 Task: Create a due date automation trigger when advanced on, on the wednesday of the week before a card is due add fields with custom field "Resume" set to a date less than 1 days ago at 11:00 AM.
Action: Mouse moved to (990, 79)
Screenshot: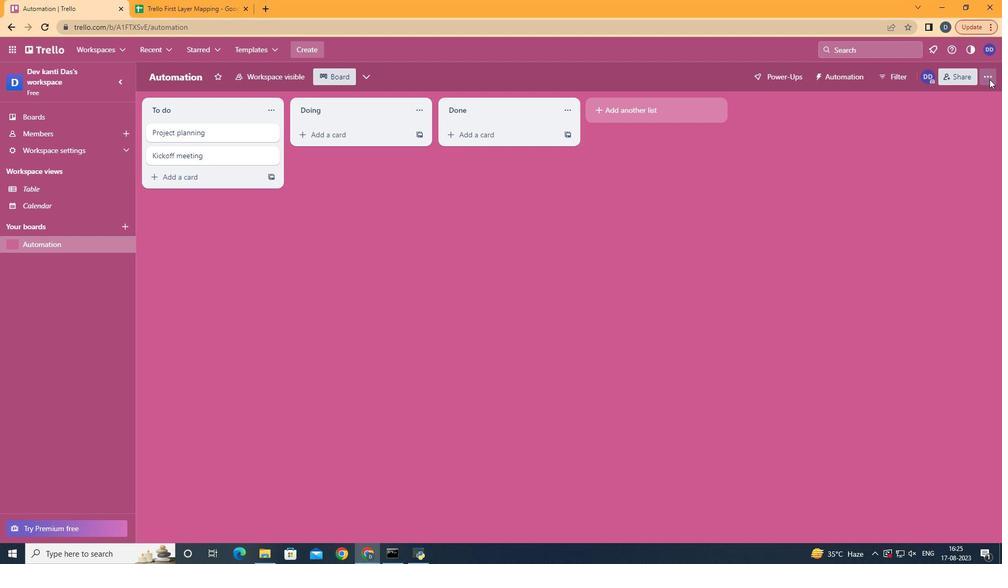 
Action: Mouse pressed left at (990, 79)
Screenshot: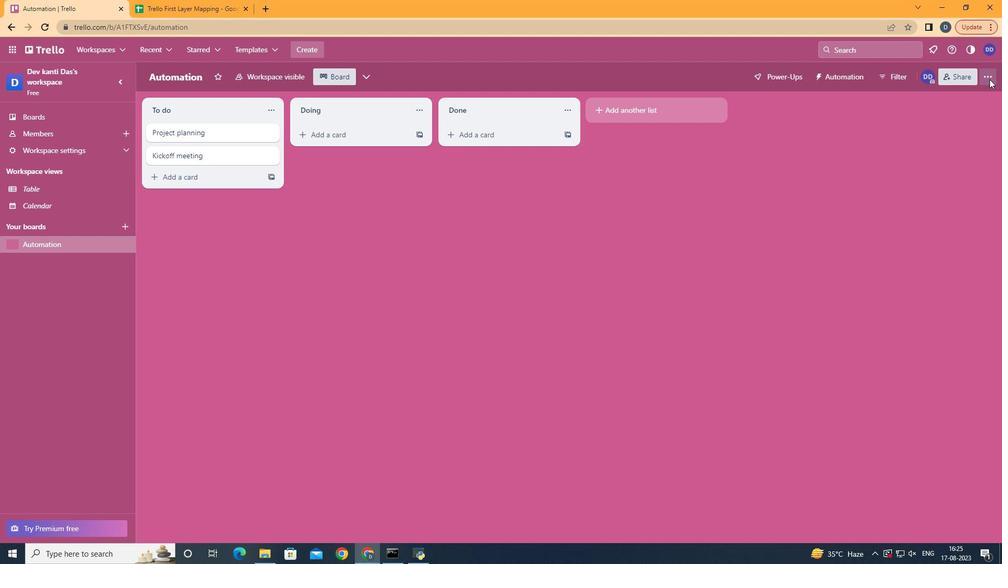 
Action: Mouse moved to (912, 224)
Screenshot: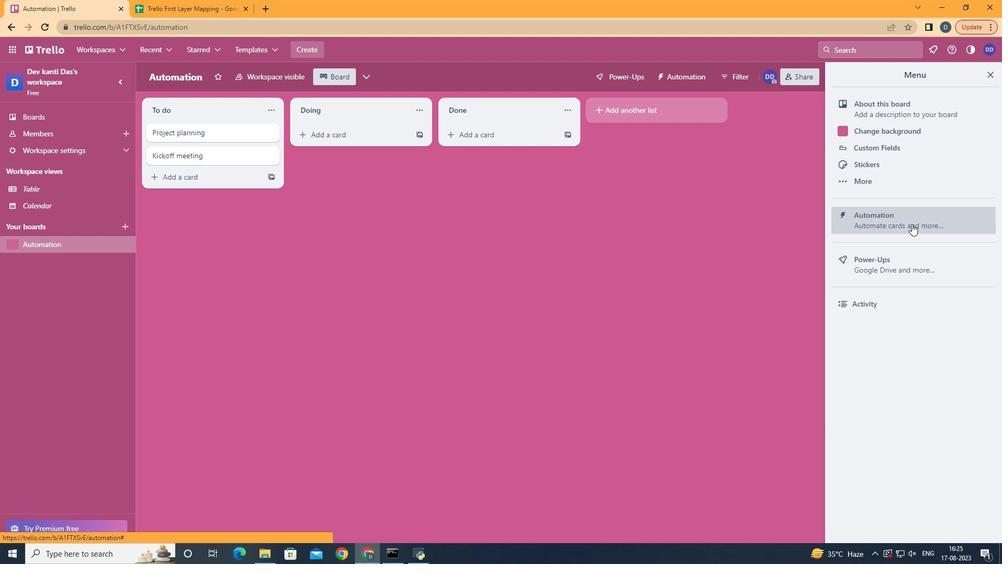 
Action: Mouse pressed left at (912, 224)
Screenshot: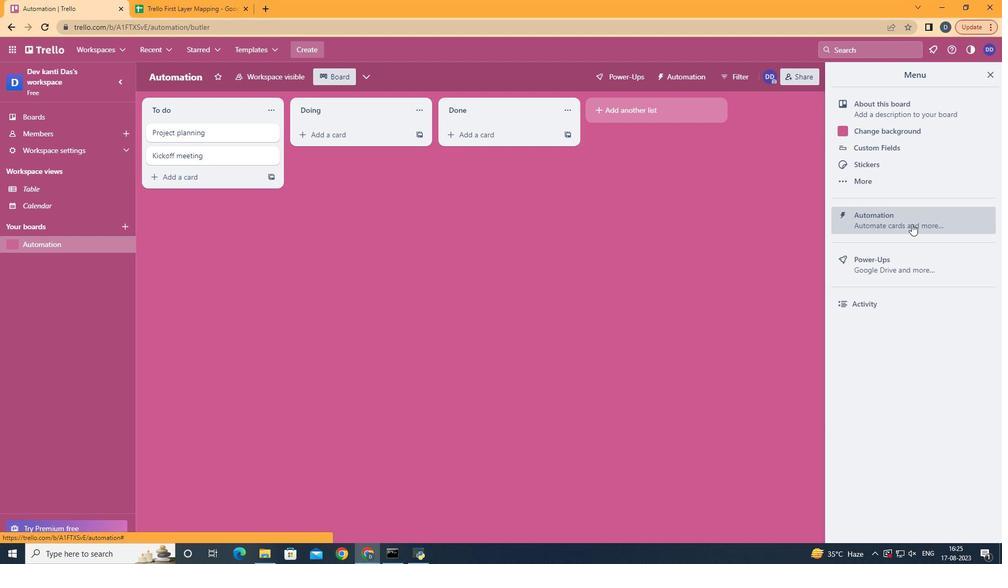 
Action: Mouse moved to (177, 215)
Screenshot: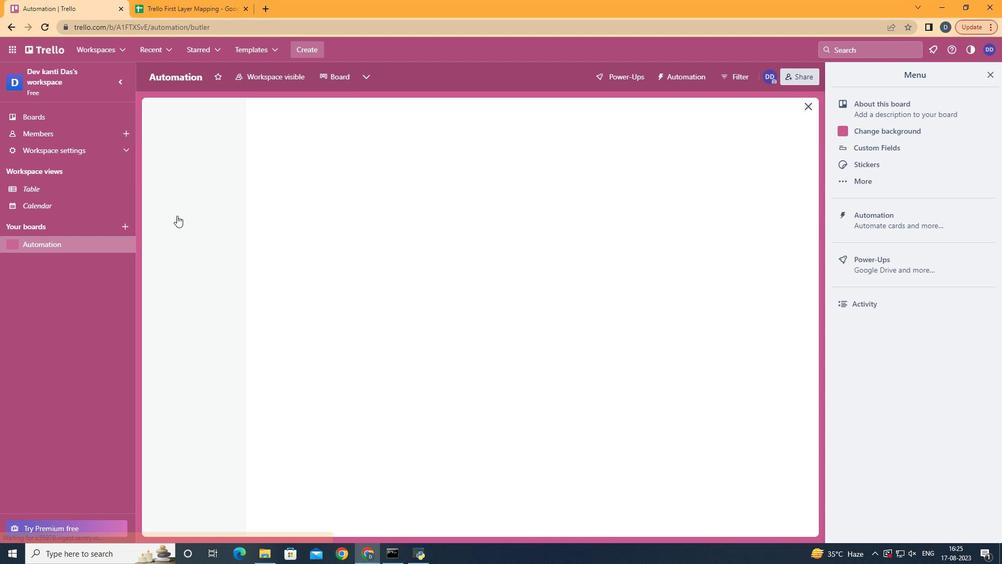 
Action: Mouse pressed left at (177, 215)
Screenshot: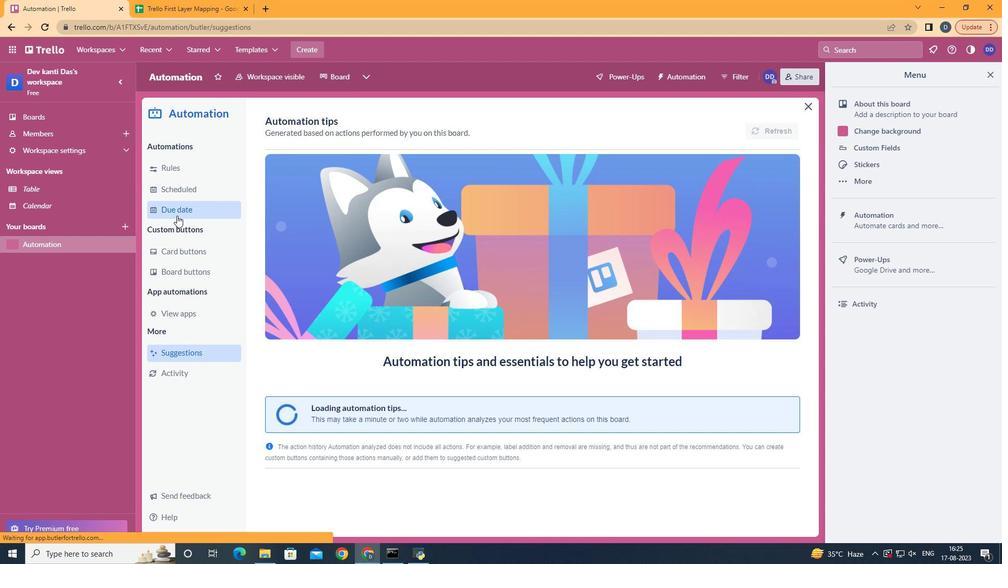 
Action: Mouse moved to (728, 120)
Screenshot: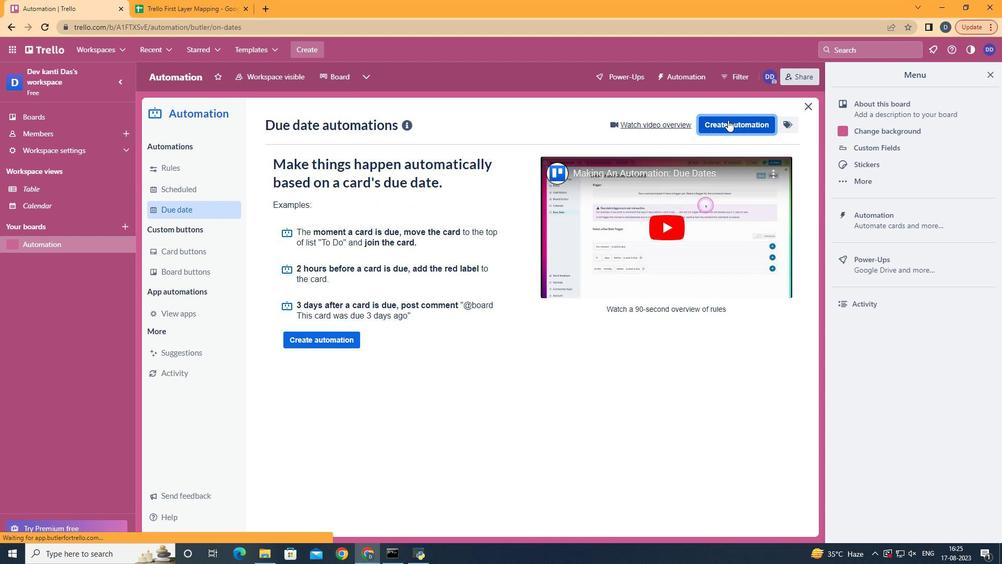
Action: Mouse pressed left at (728, 120)
Screenshot: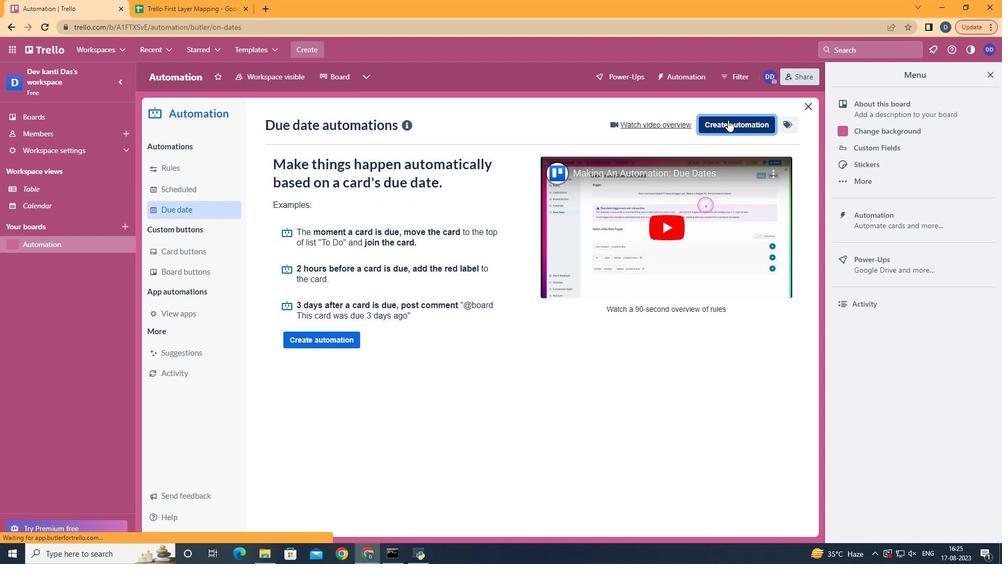 
Action: Mouse moved to (542, 227)
Screenshot: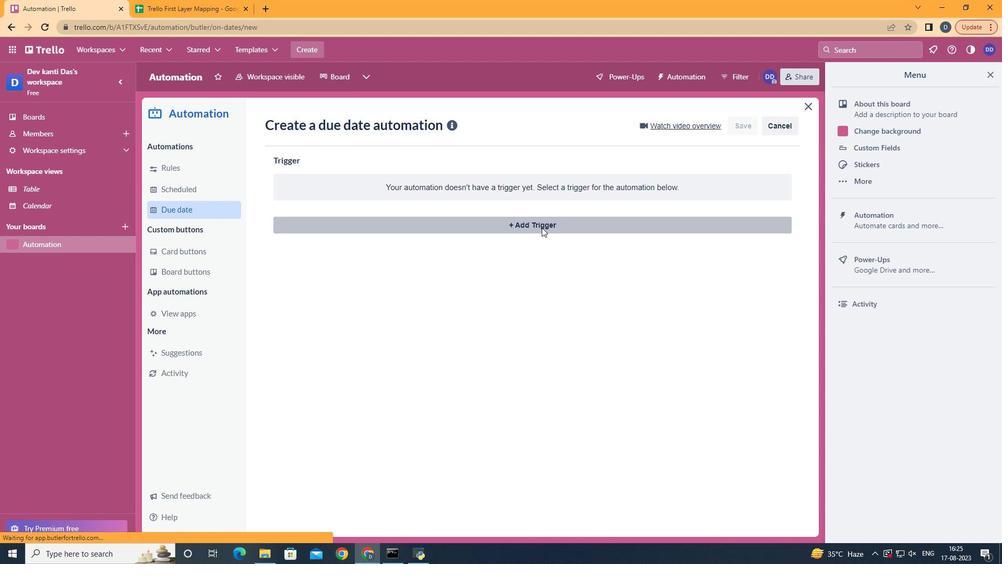 
Action: Mouse pressed left at (542, 227)
Screenshot: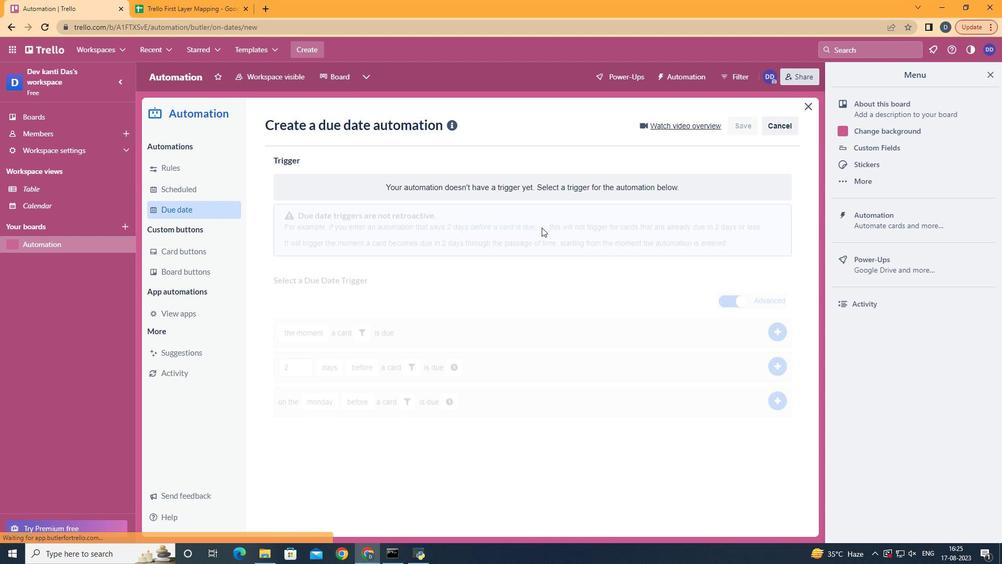 
Action: Mouse moved to (338, 313)
Screenshot: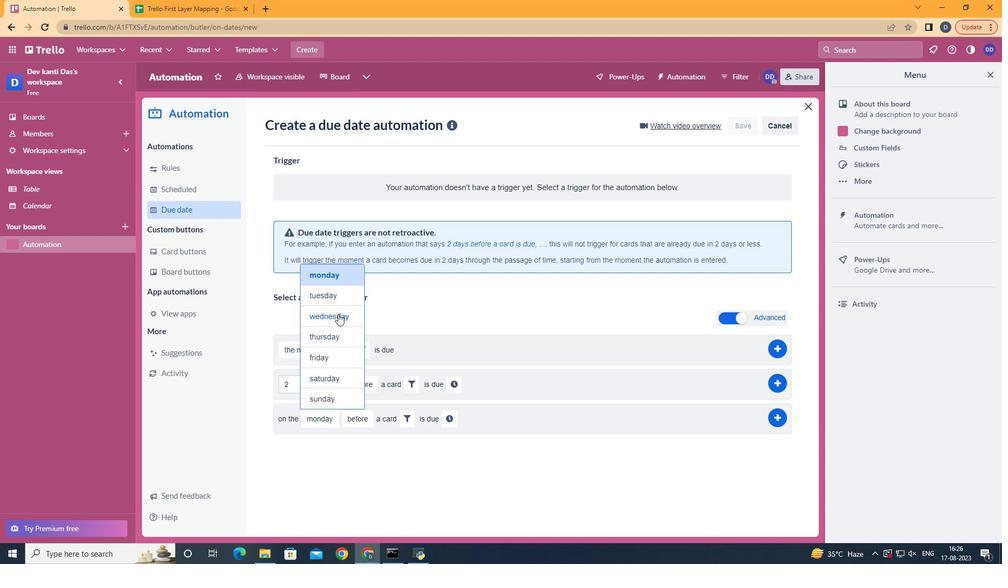 
Action: Mouse pressed left at (338, 313)
Screenshot: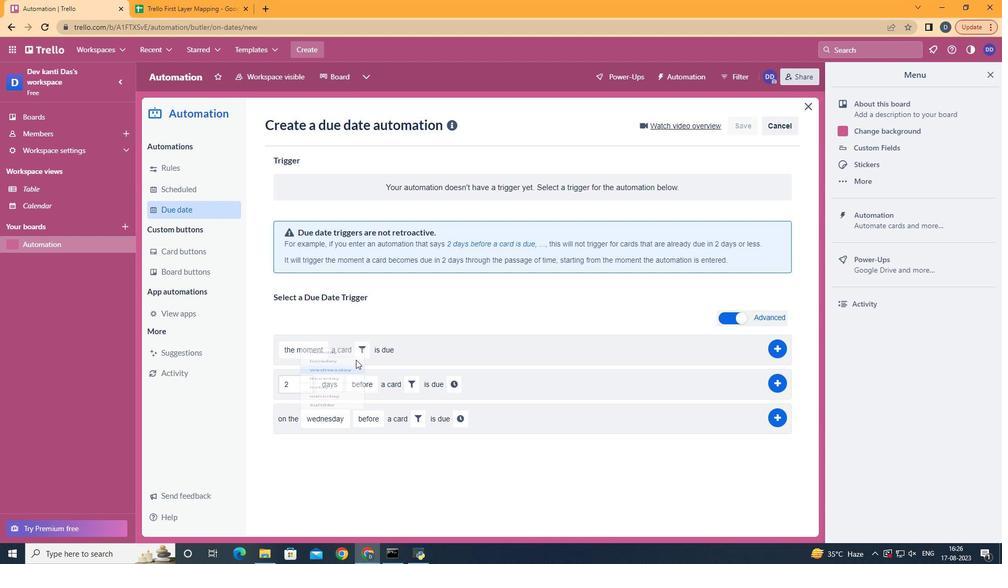 
Action: Mouse moved to (382, 499)
Screenshot: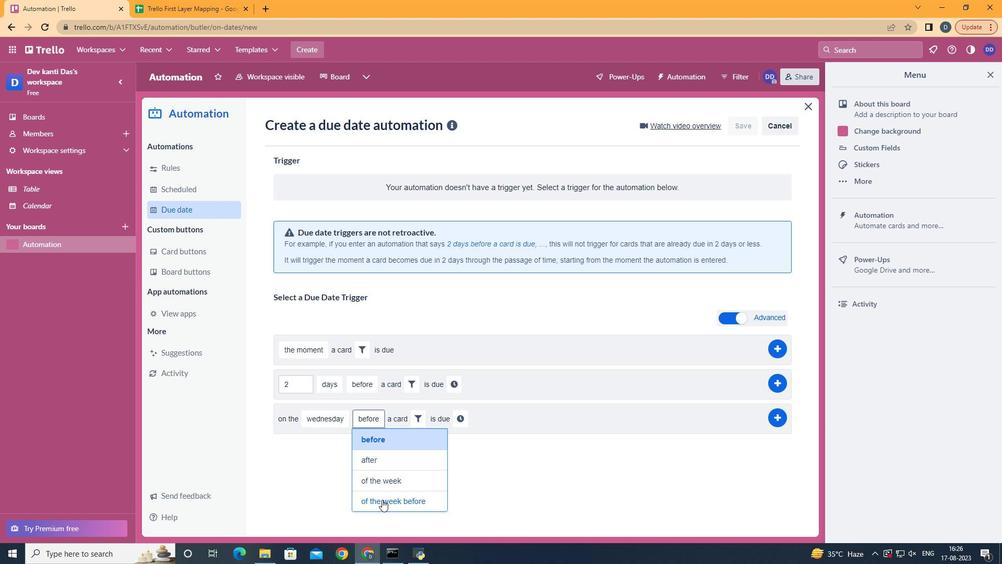 
Action: Mouse pressed left at (382, 499)
Screenshot: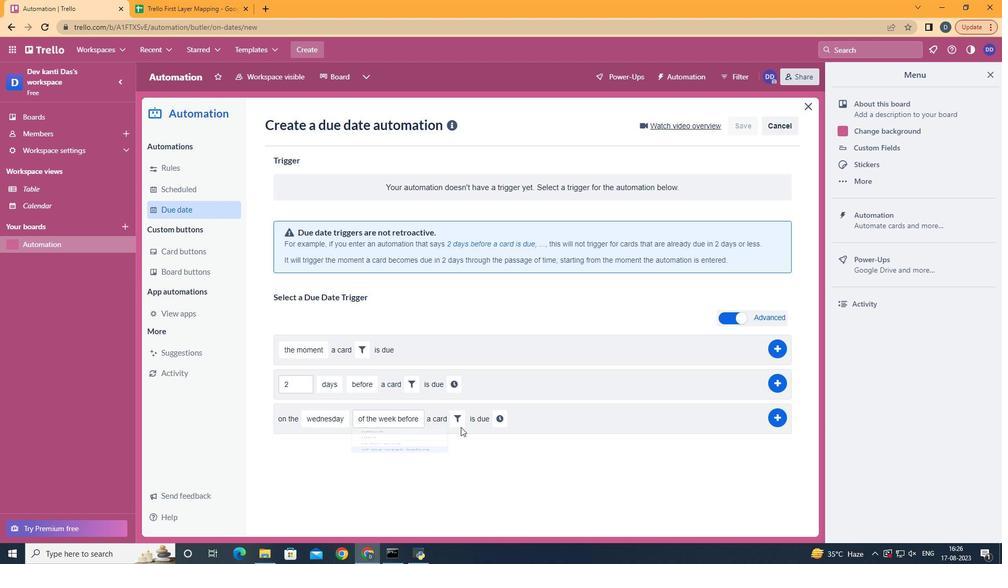 
Action: Mouse moved to (453, 419)
Screenshot: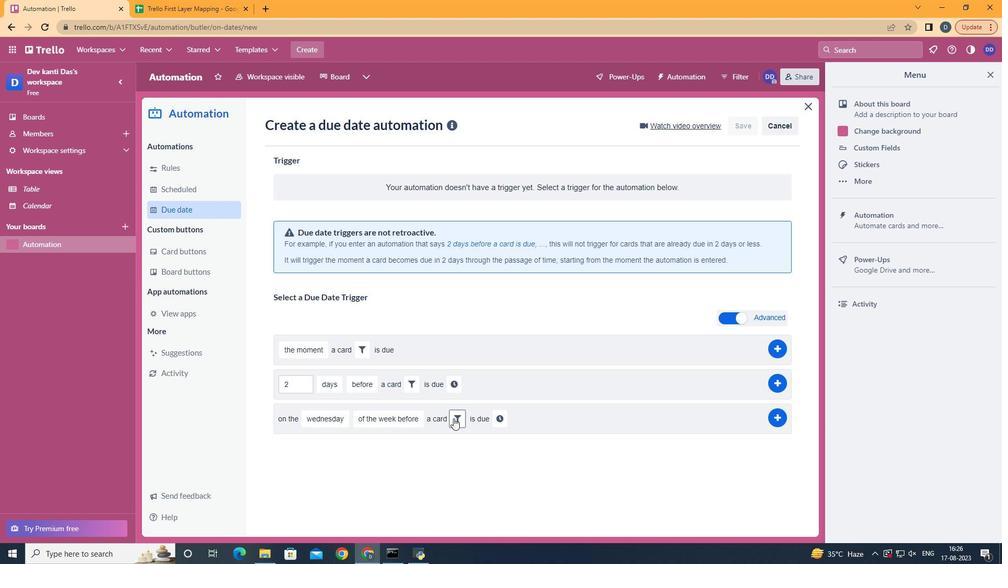 
Action: Mouse pressed left at (453, 419)
Screenshot: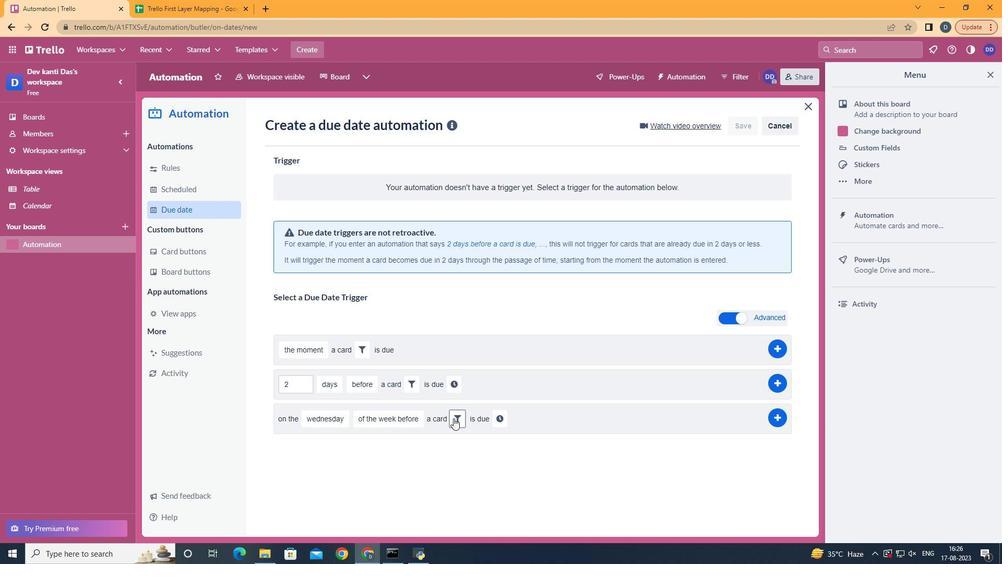 
Action: Mouse moved to (621, 452)
Screenshot: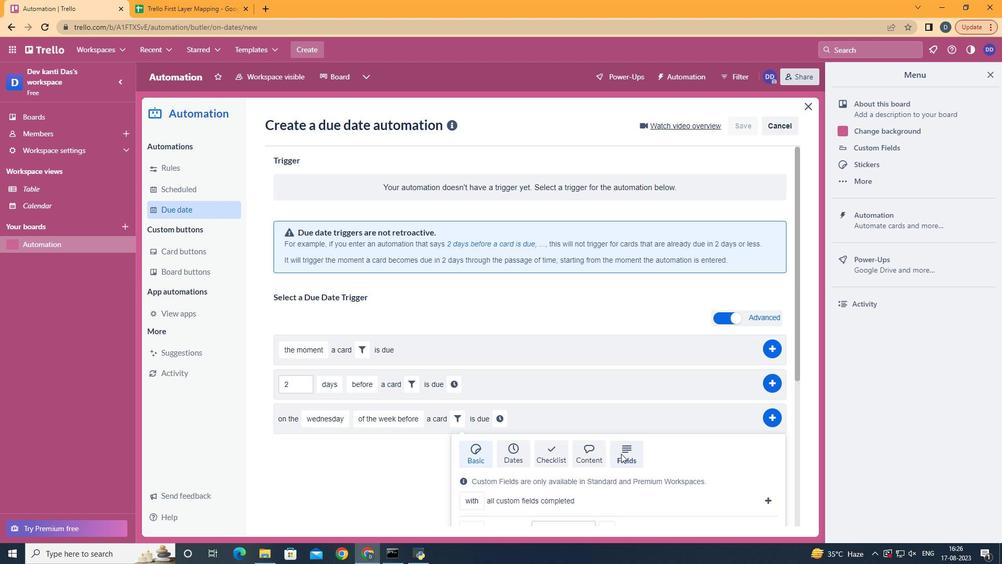 
Action: Mouse pressed left at (621, 452)
Screenshot: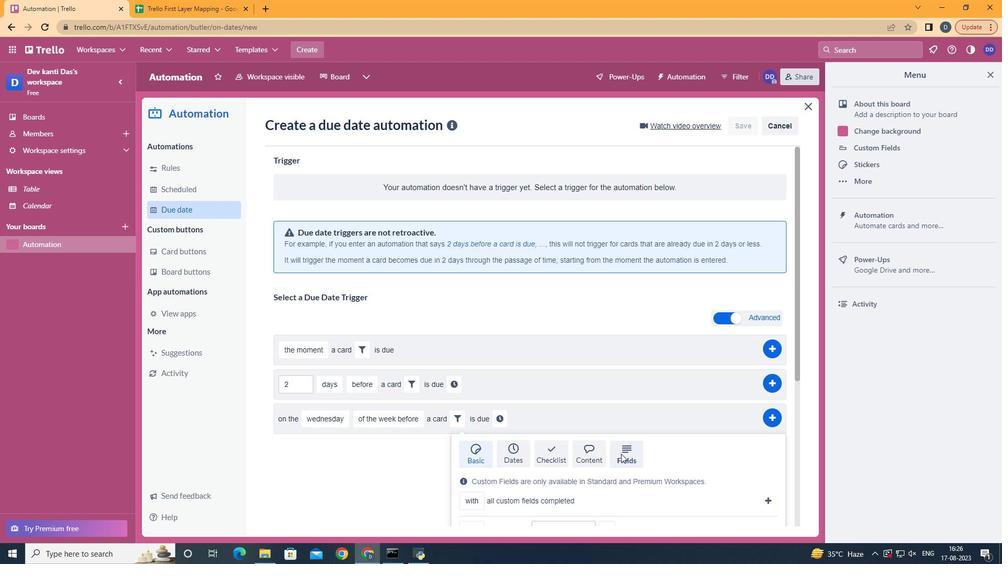 
Action: Mouse moved to (621, 453)
Screenshot: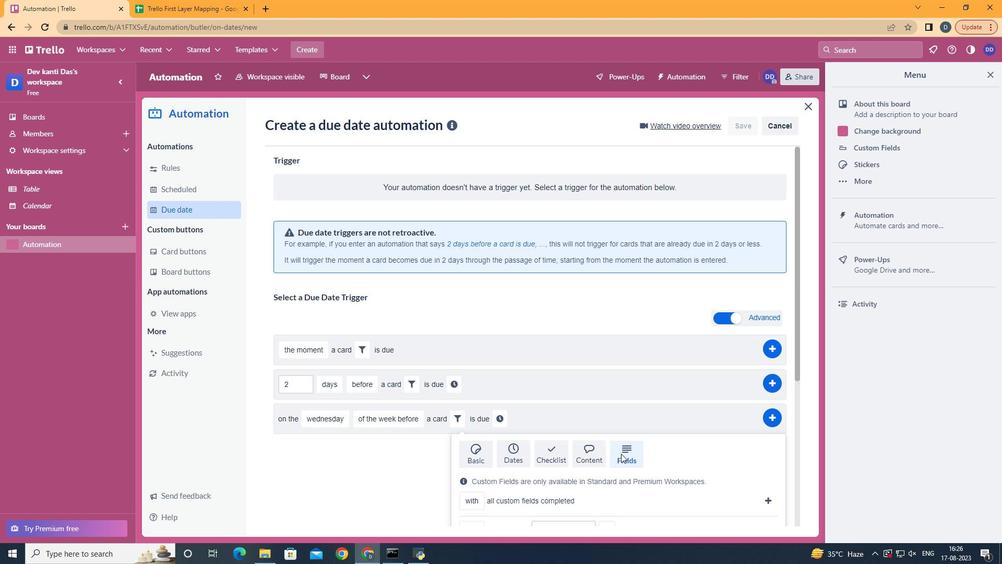 
Action: Mouse scrolled (621, 453) with delta (0, 0)
Screenshot: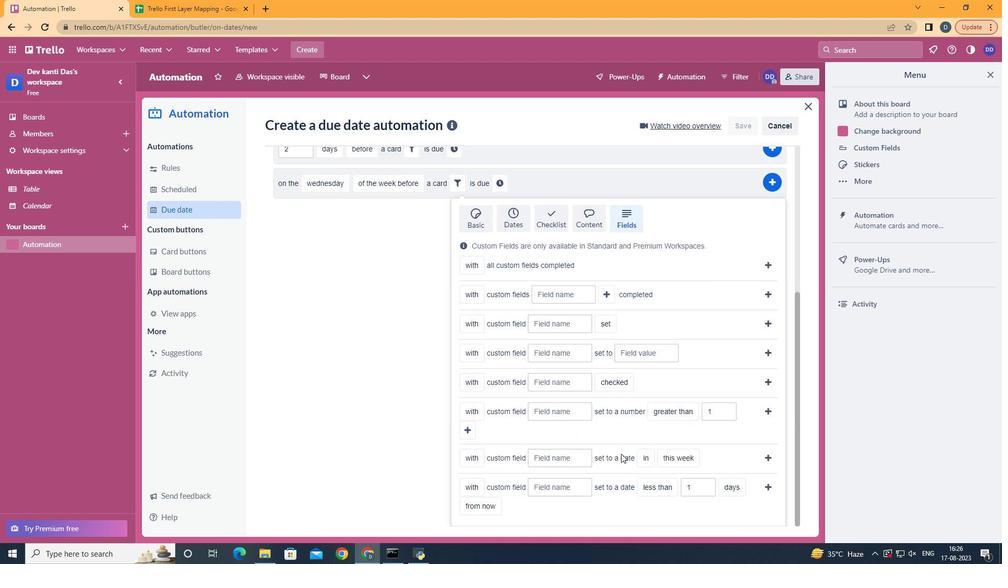 
Action: Mouse scrolled (621, 453) with delta (0, 0)
Screenshot: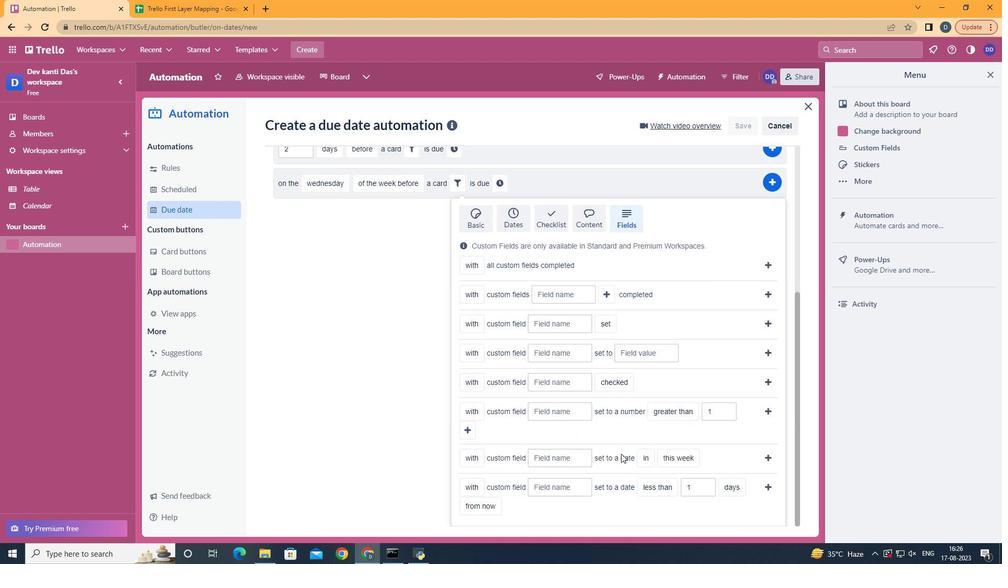 
Action: Mouse scrolled (621, 453) with delta (0, 0)
Screenshot: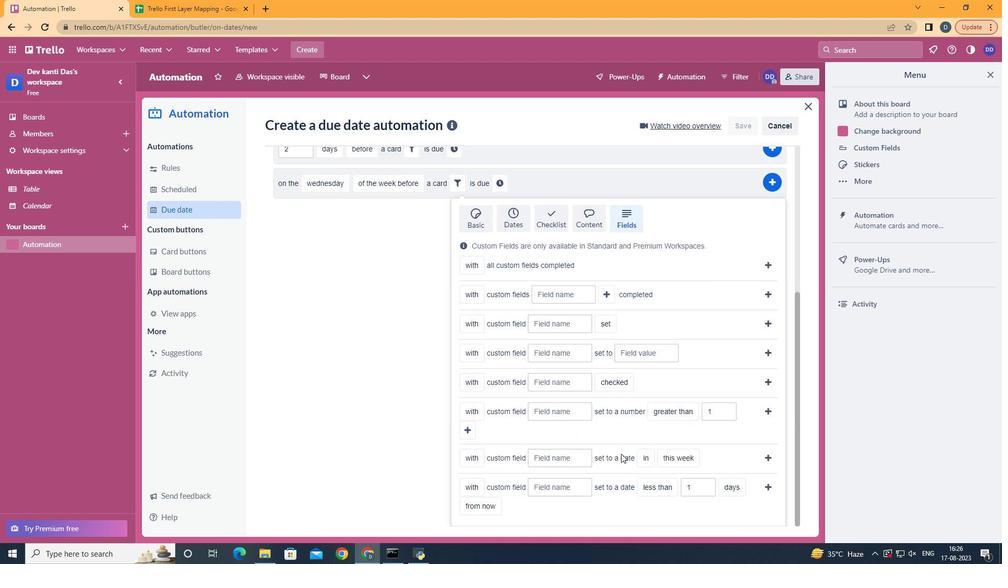 
Action: Mouse scrolled (621, 452) with delta (0, -1)
Screenshot: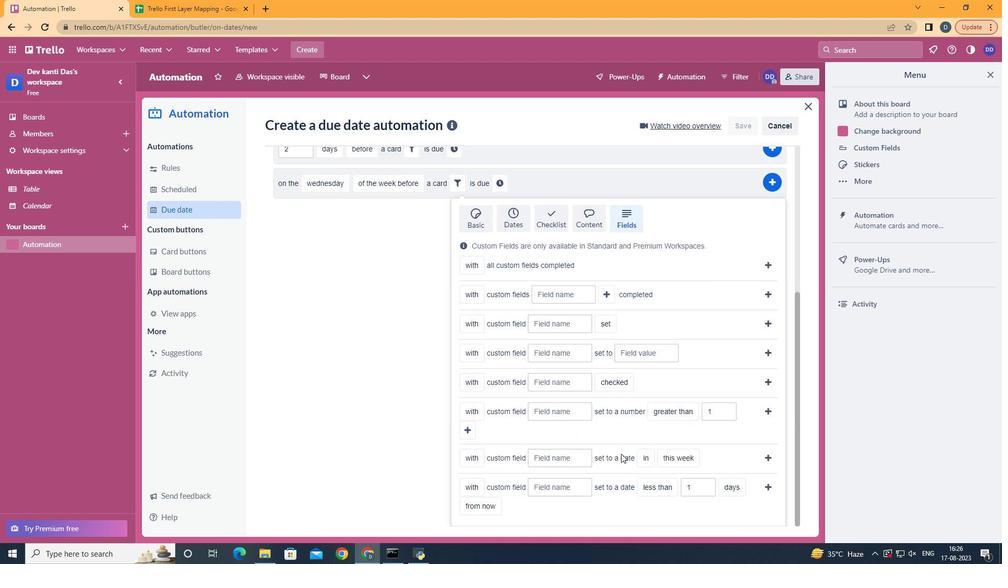 
Action: Mouse scrolled (621, 453) with delta (0, 0)
Screenshot: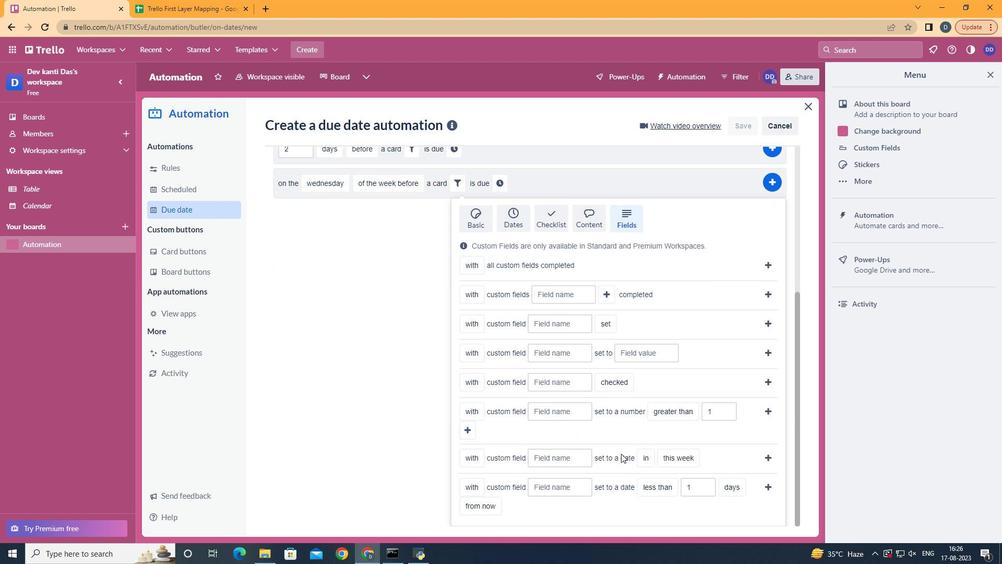 
Action: Mouse scrolled (621, 453) with delta (0, 0)
Screenshot: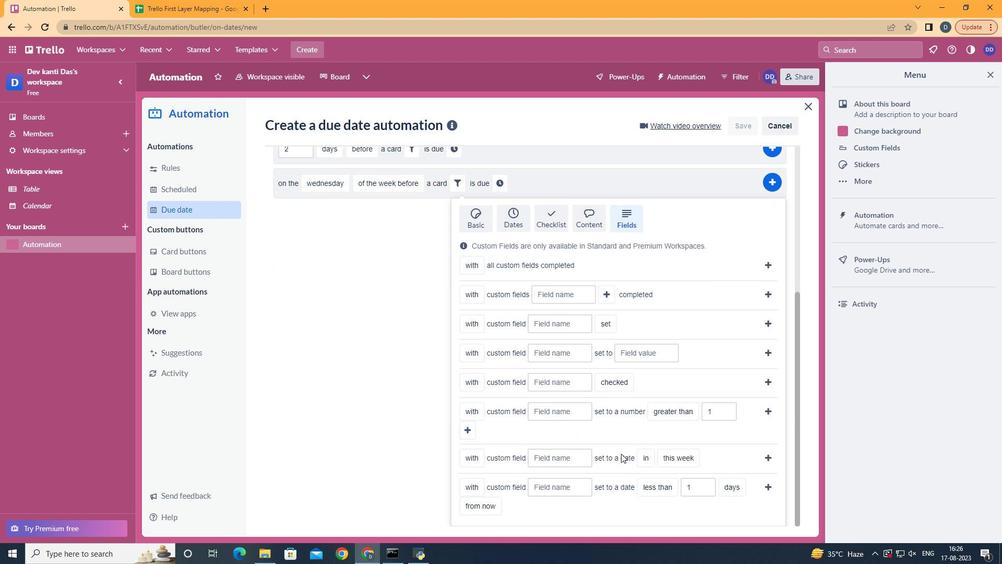 
Action: Mouse moved to (572, 485)
Screenshot: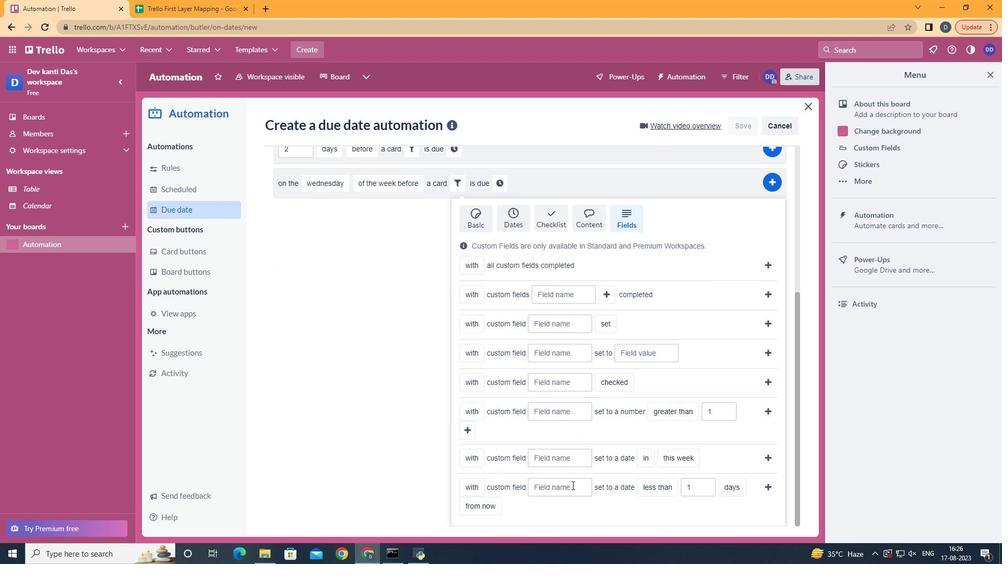 
Action: Mouse pressed left at (572, 485)
Screenshot: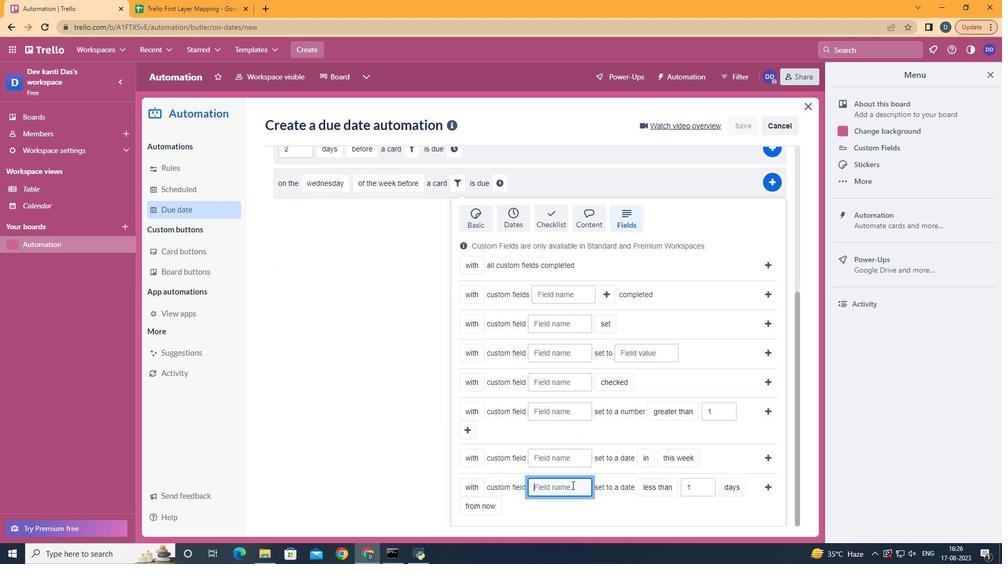 
Action: Key pressed <Key.shift>Resume
Screenshot: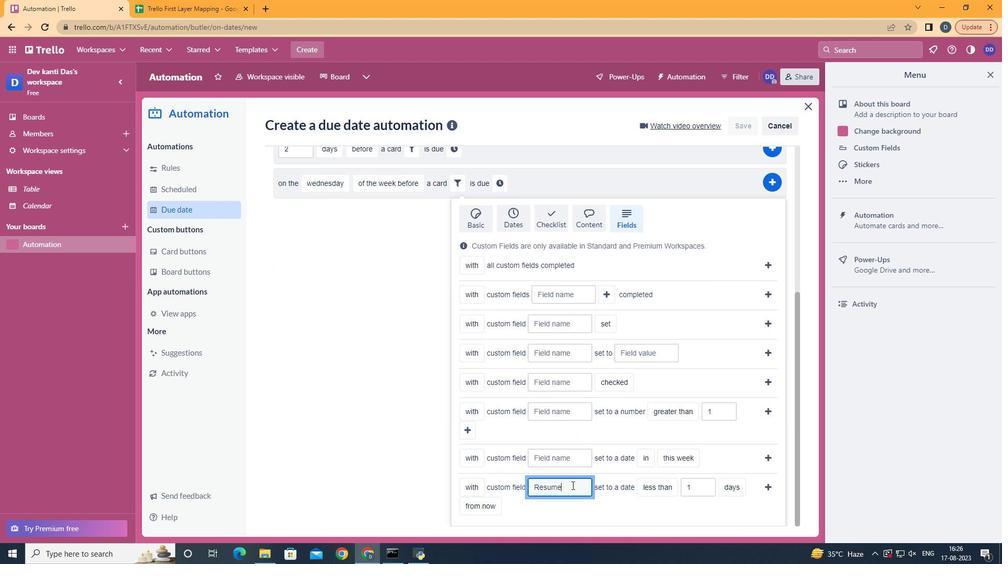 
Action: Mouse moved to (489, 479)
Screenshot: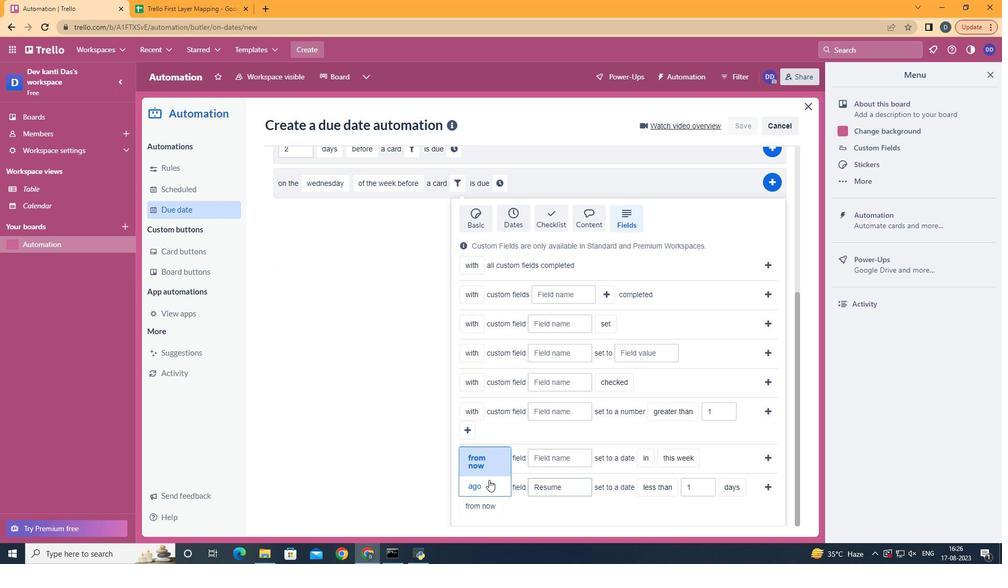 
Action: Mouse pressed left at (489, 479)
Screenshot: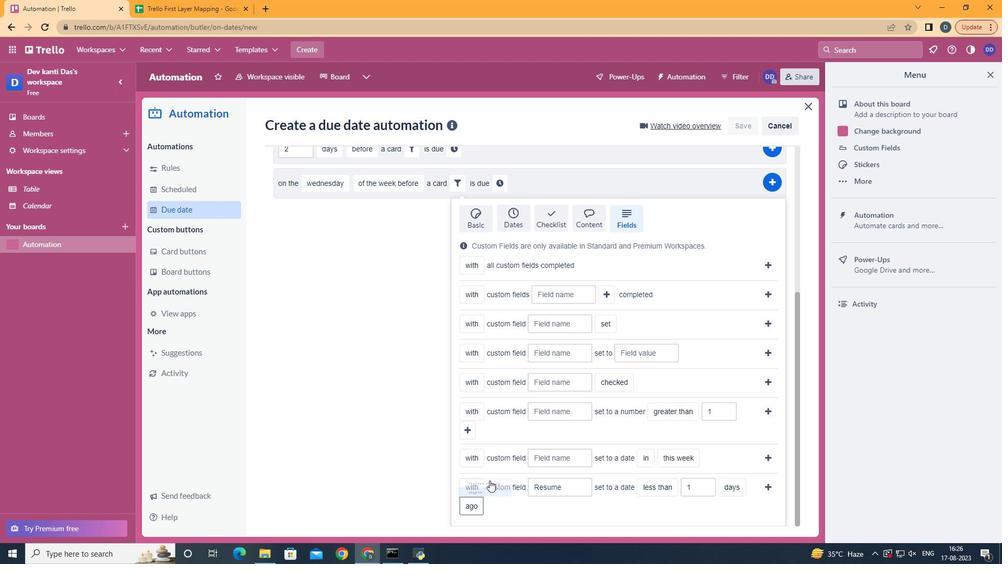 
Action: Mouse moved to (771, 487)
Screenshot: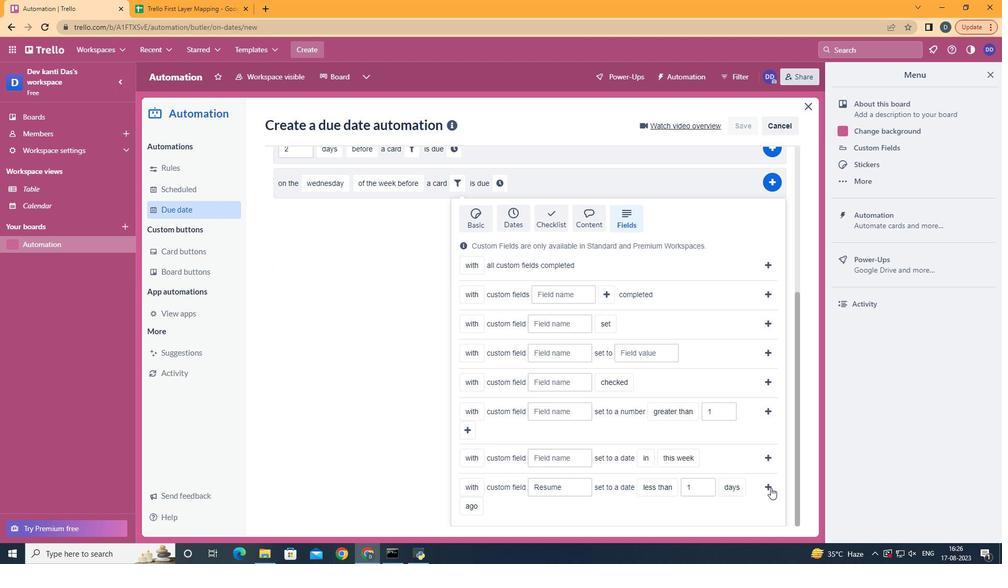 
Action: Mouse pressed left at (771, 487)
Screenshot: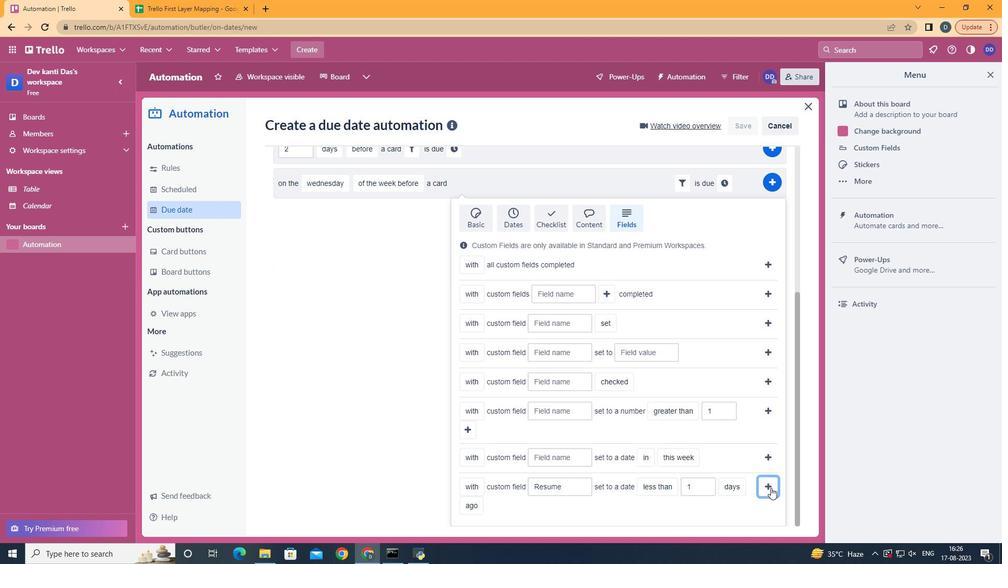 
Action: Mouse moved to (725, 417)
Screenshot: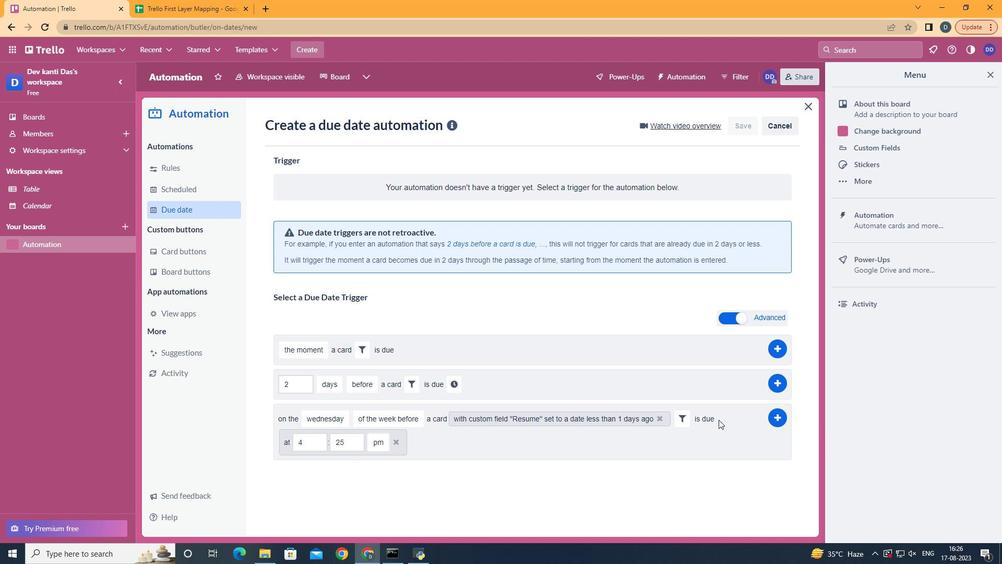 
Action: Mouse pressed left at (725, 417)
Screenshot: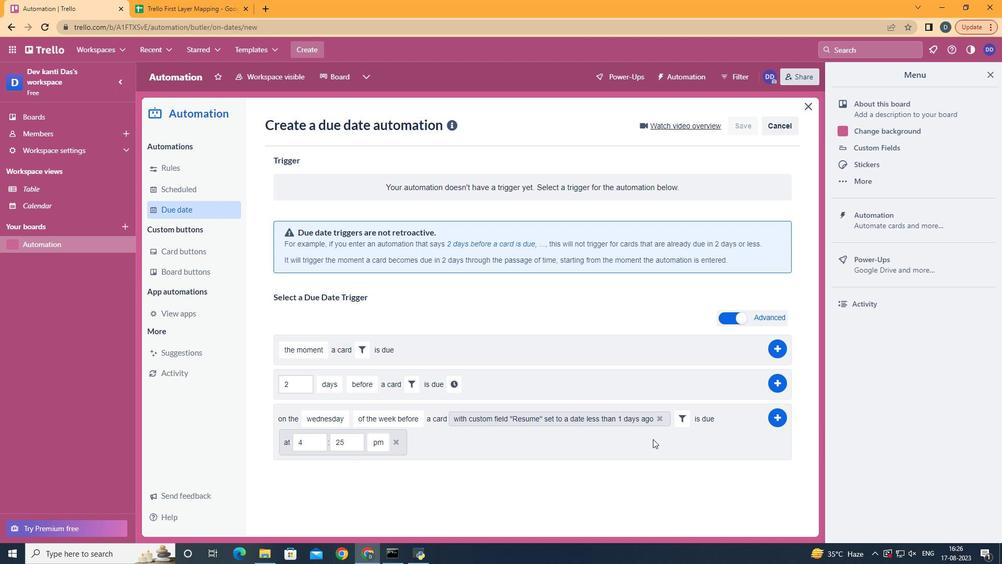 
Action: Mouse moved to (315, 440)
Screenshot: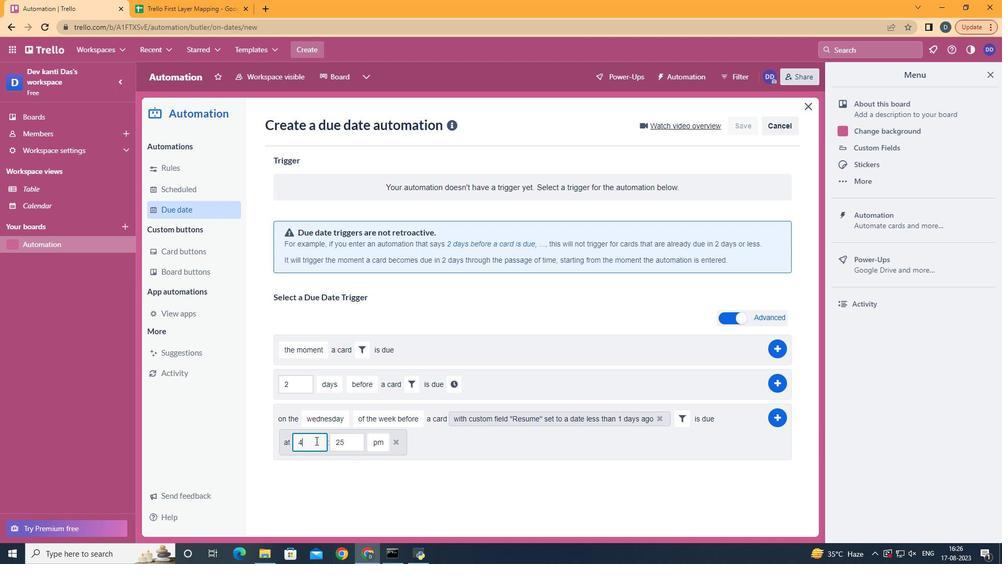 
Action: Mouse pressed left at (315, 440)
Screenshot: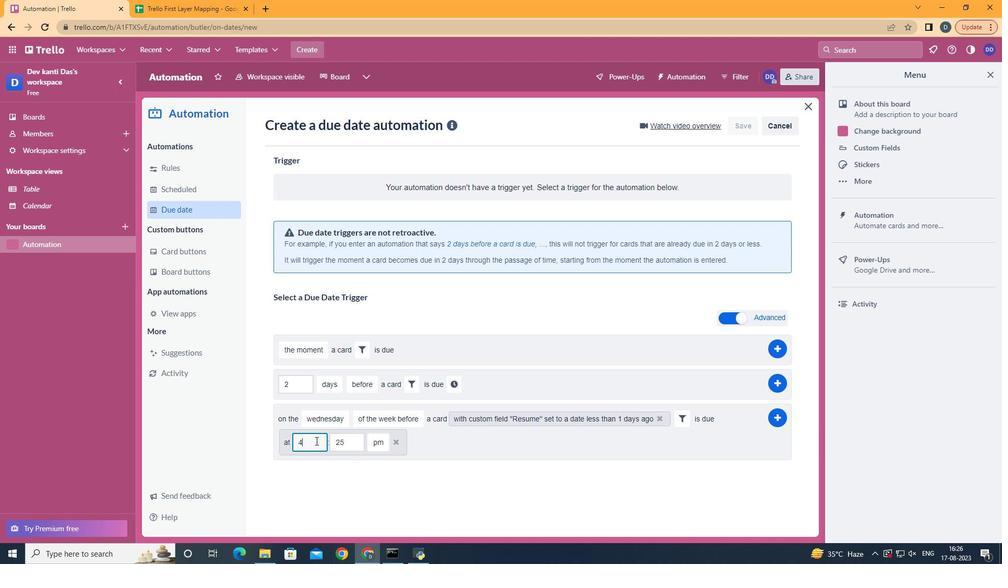 
Action: Key pressed <Key.backspace>11
Screenshot: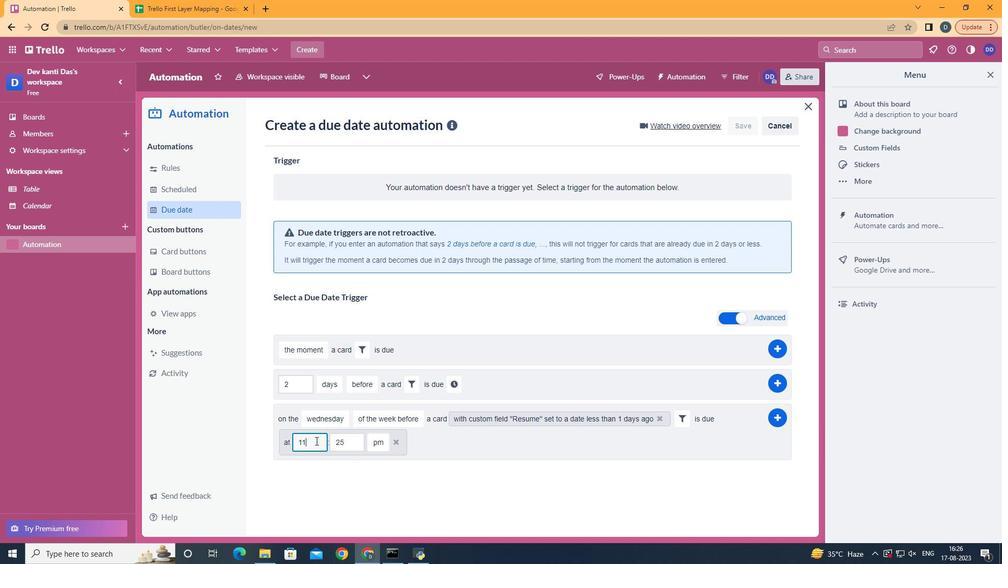 
Action: Mouse moved to (355, 447)
Screenshot: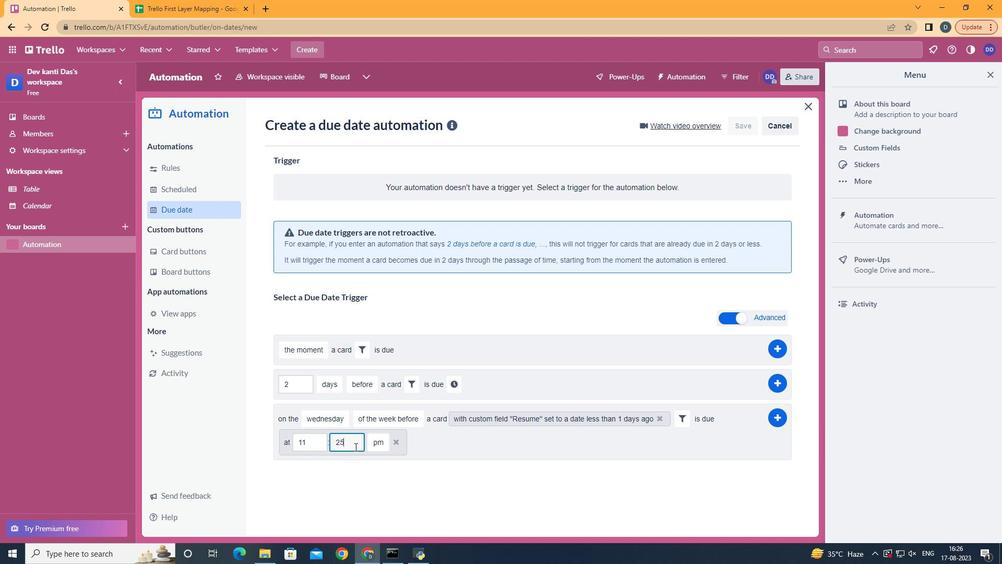 
Action: Mouse pressed left at (355, 447)
Screenshot: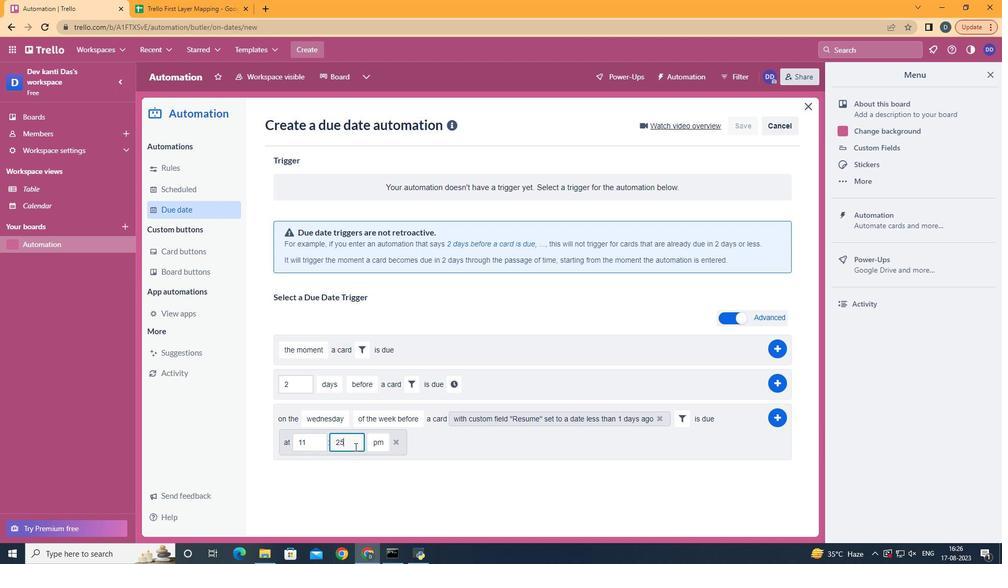 
Action: Key pressed <Key.backspace><Key.backspace>00
Screenshot: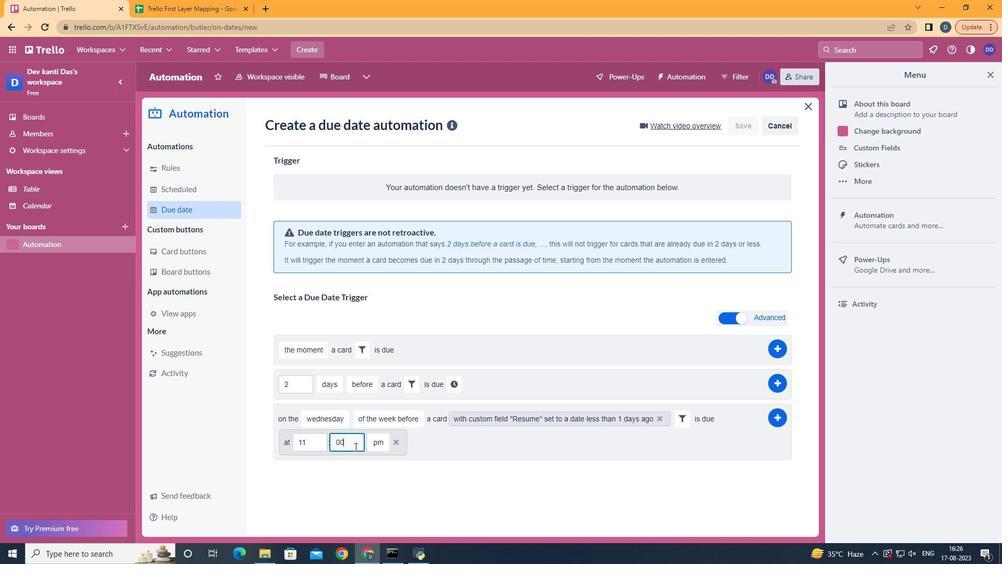 
Action: Mouse moved to (379, 460)
Screenshot: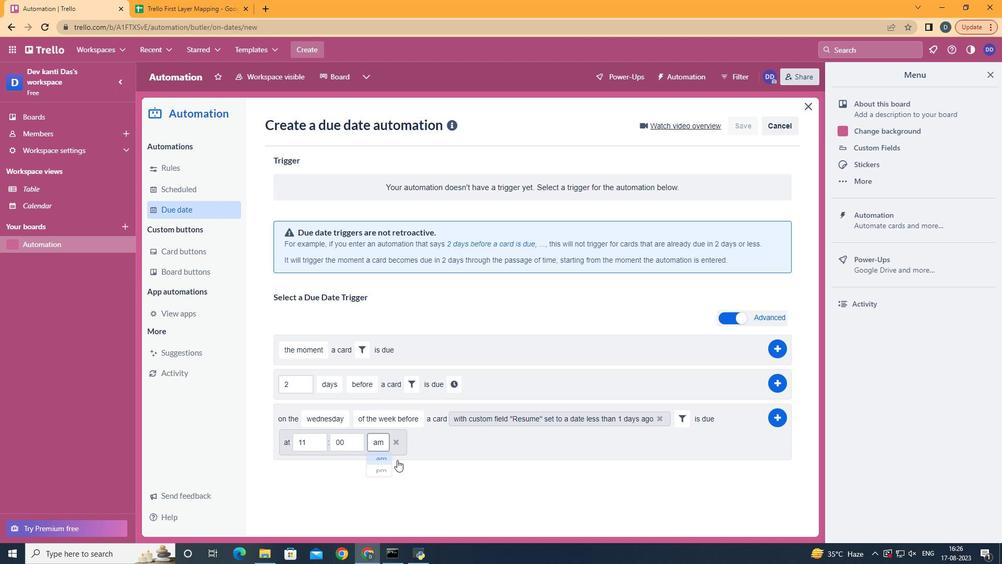 
Action: Mouse pressed left at (379, 460)
Screenshot: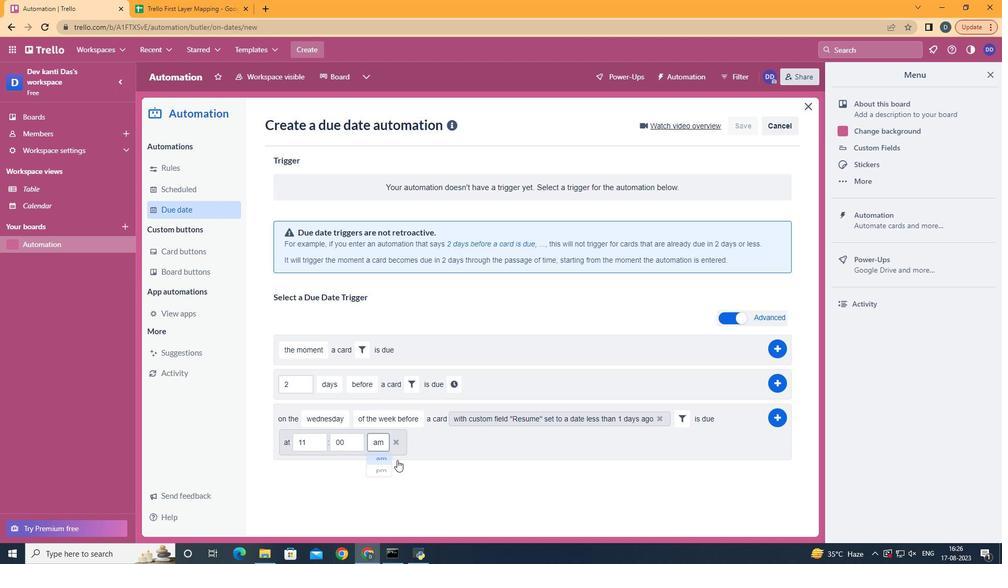 
Action: Mouse moved to (784, 416)
Screenshot: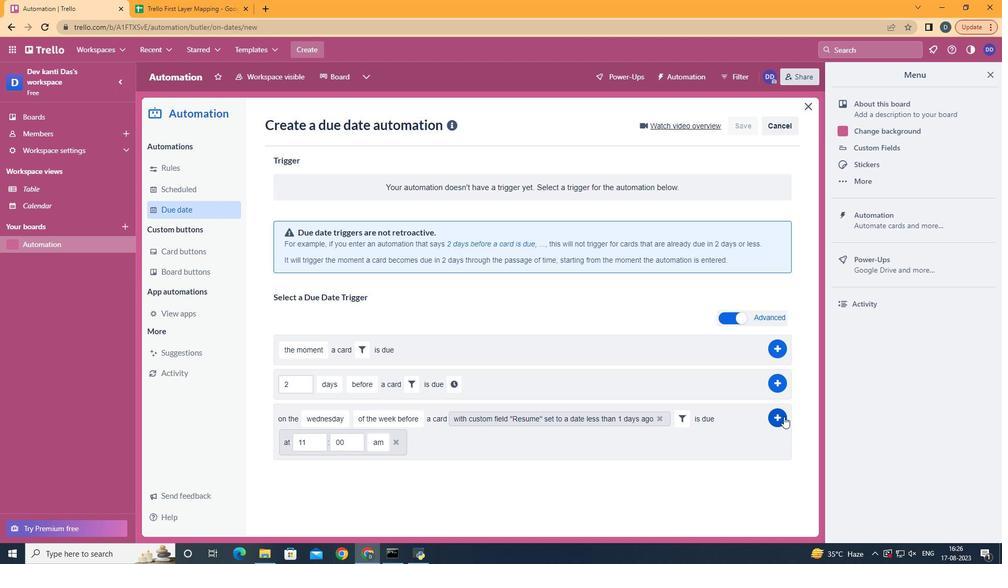 
Action: Mouse pressed left at (784, 416)
Screenshot: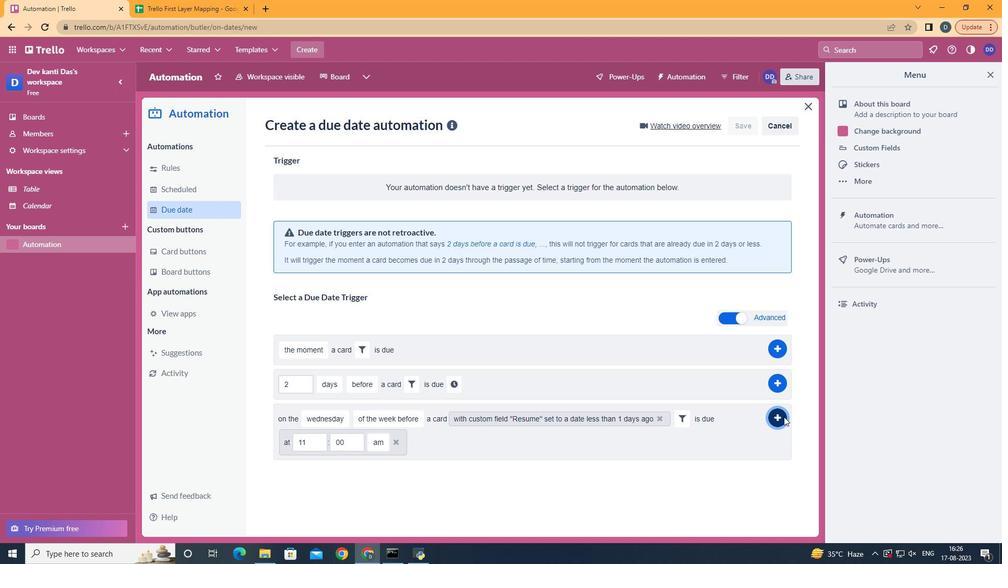 
